 Task: Use the formula "EDATE" in spreadsheet "Project protfolio".
Action: Mouse moved to (109, 0)
Screenshot: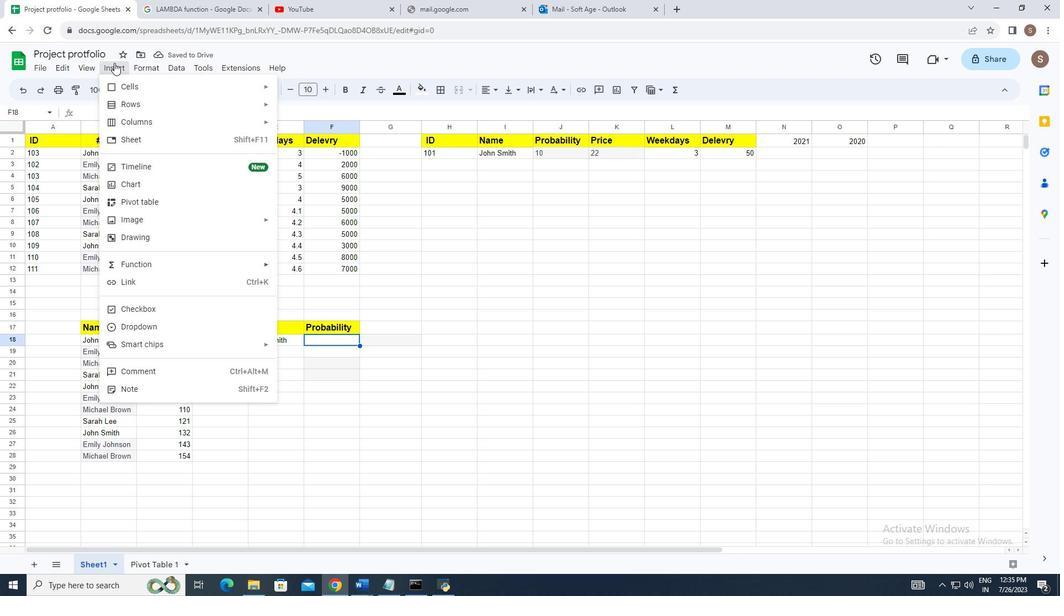 
Action: Mouse pressed left at (109, 0)
Screenshot: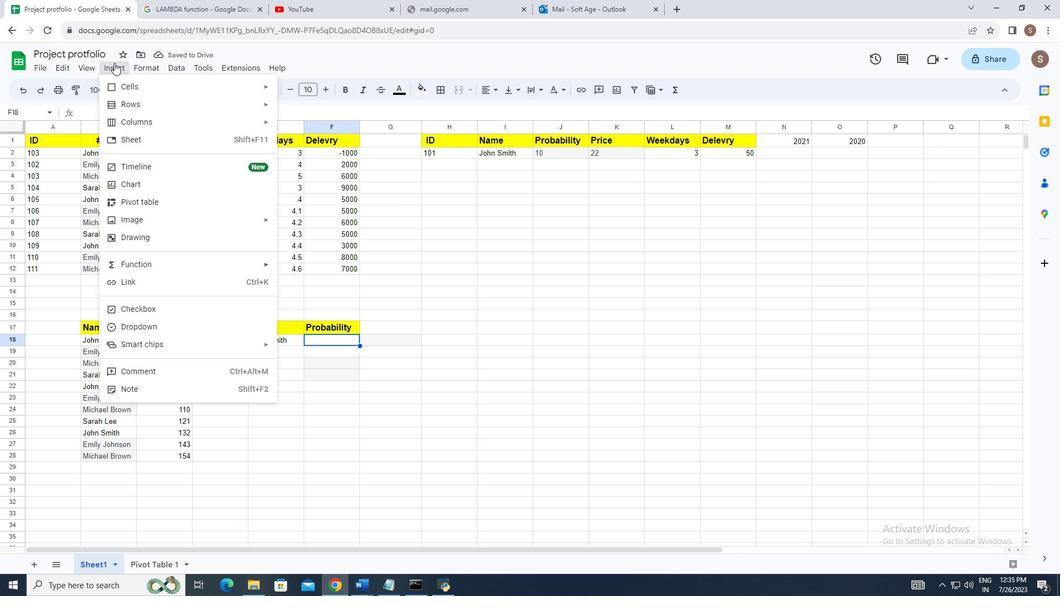 
Action: Mouse moved to (167, 258)
Screenshot: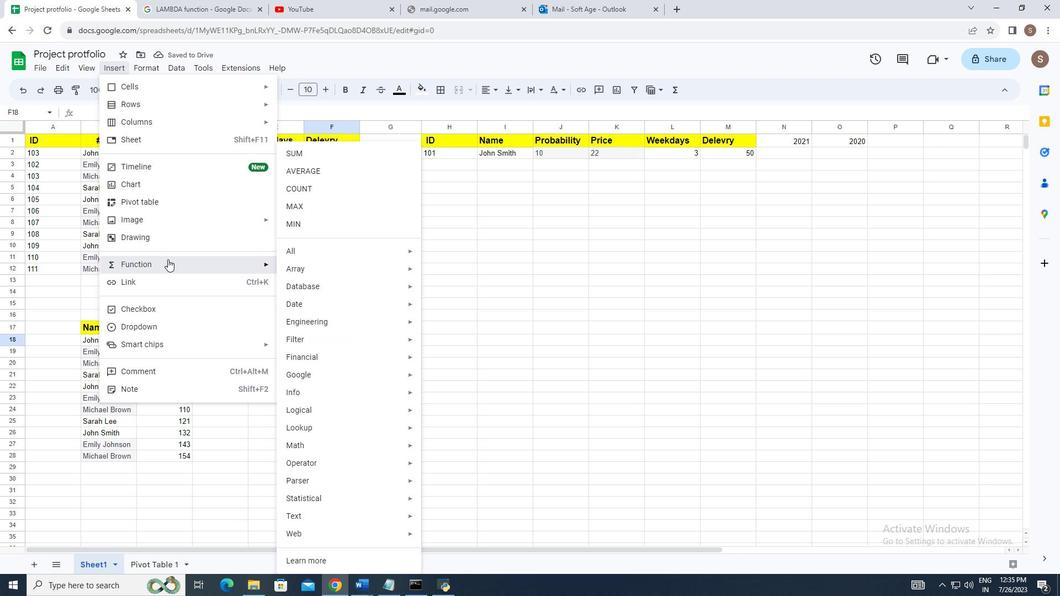 
Action: Mouse pressed left at (167, 258)
Screenshot: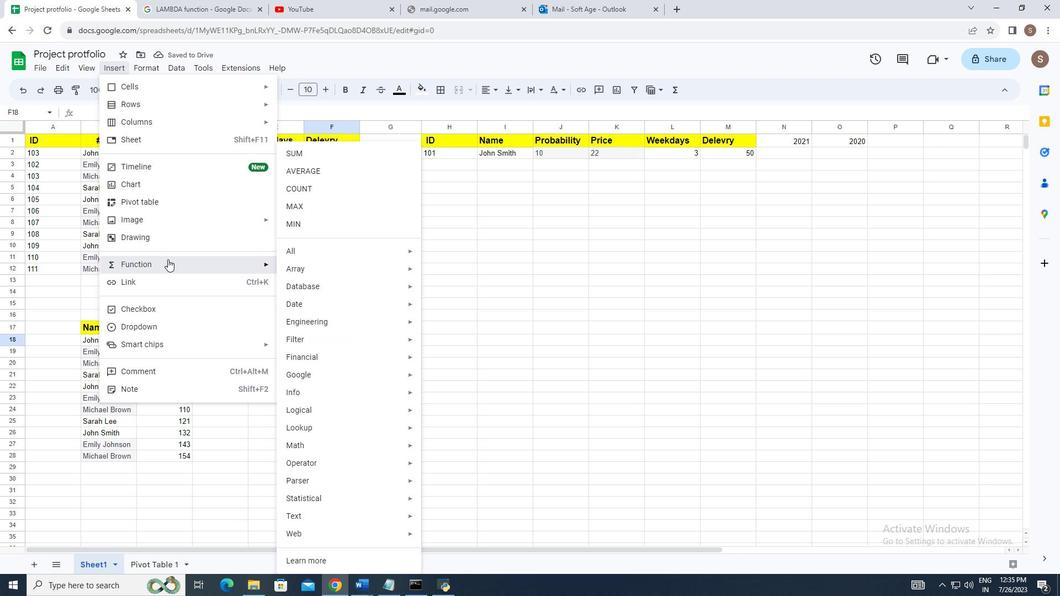 
Action: Mouse moved to (367, 250)
Screenshot: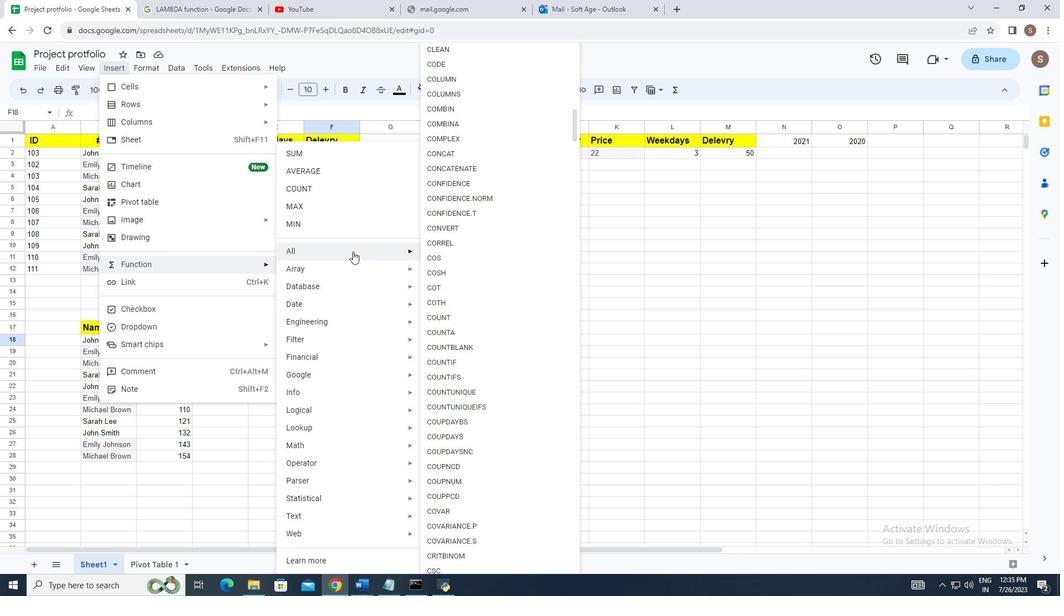 
Action: Mouse pressed left at (367, 250)
Screenshot: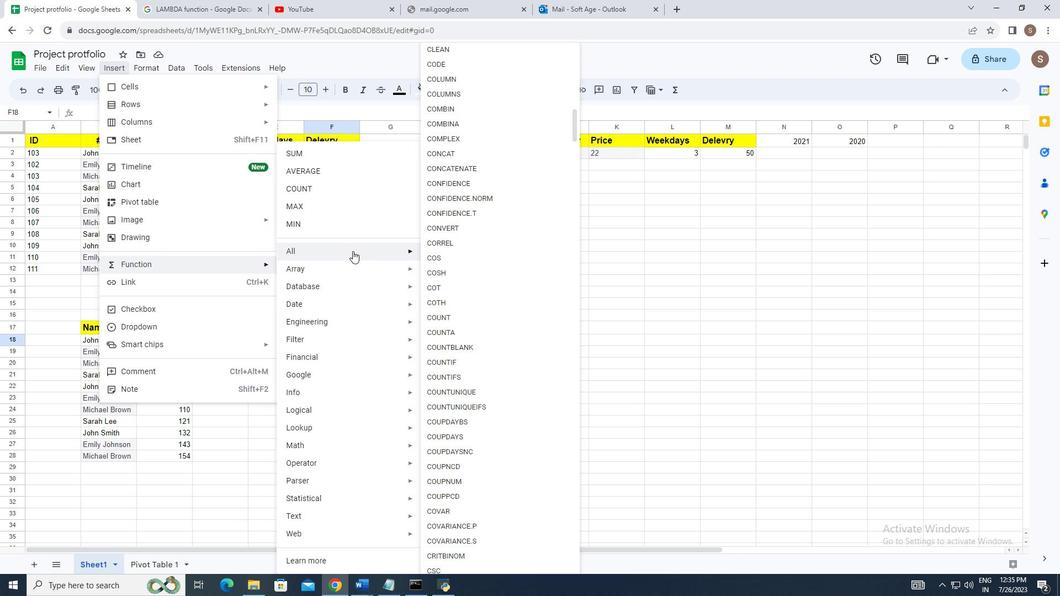 
Action: Mouse moved to (508, 248)
Screenshot: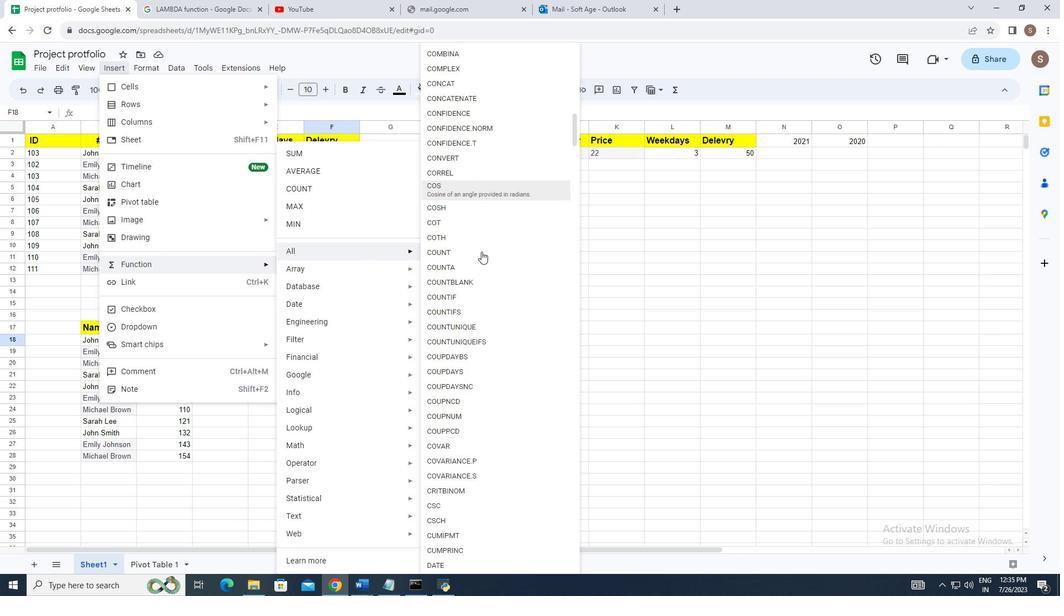 
Action: Mouse scrolled (508, 246) with delta (0, -1)
Screenshot: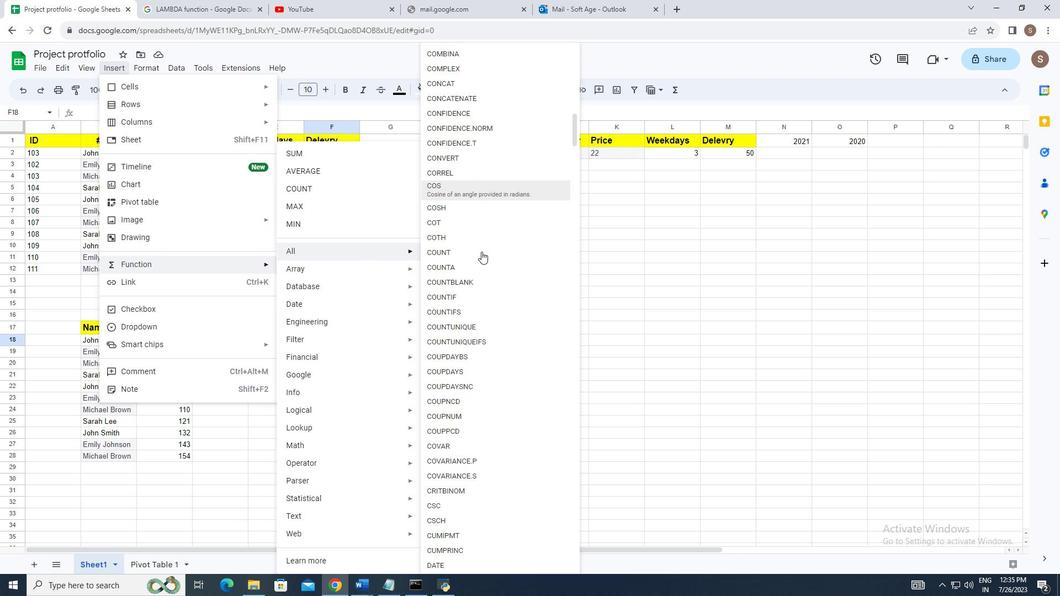
Action: Mouse moved to (508, 248)
Screenshot: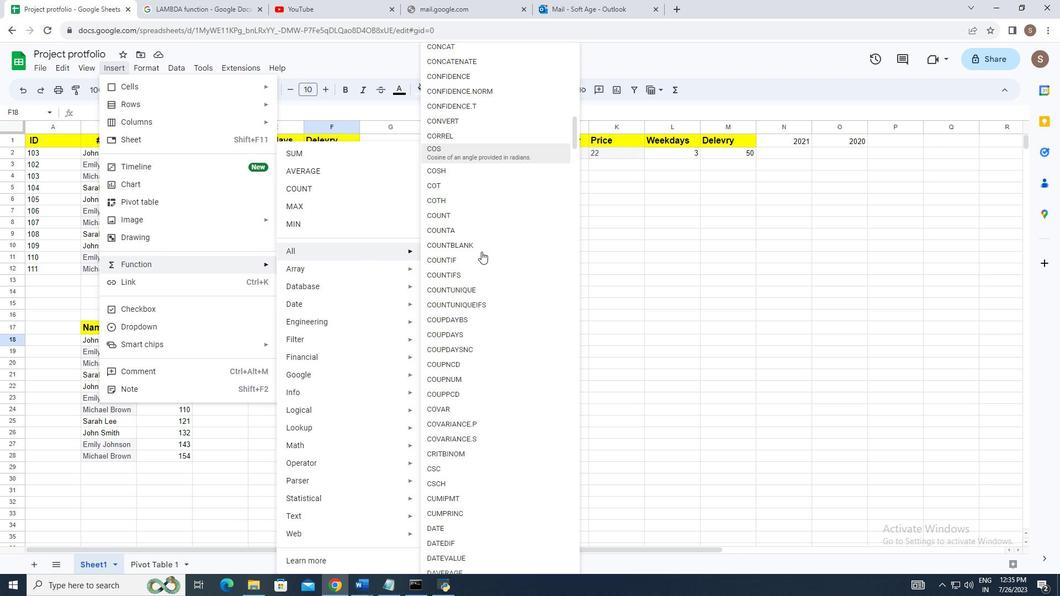 
Action: Mouse scrolled (508, 248) with delta (0, 0)
Screenshot: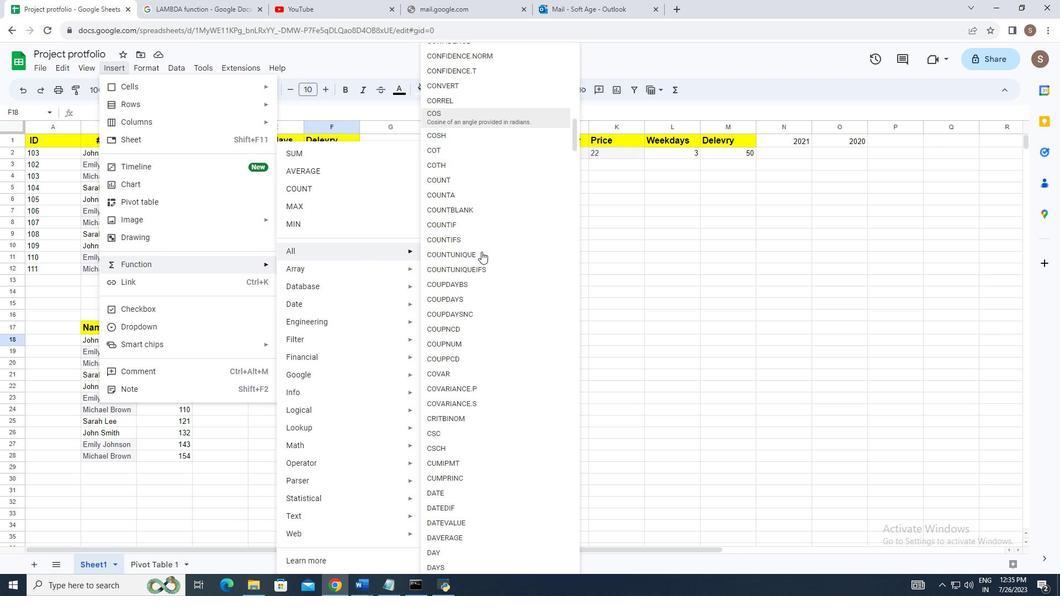 
Action: Mouse scrolled (508, 248) with delta (0, 0)
Screenshot: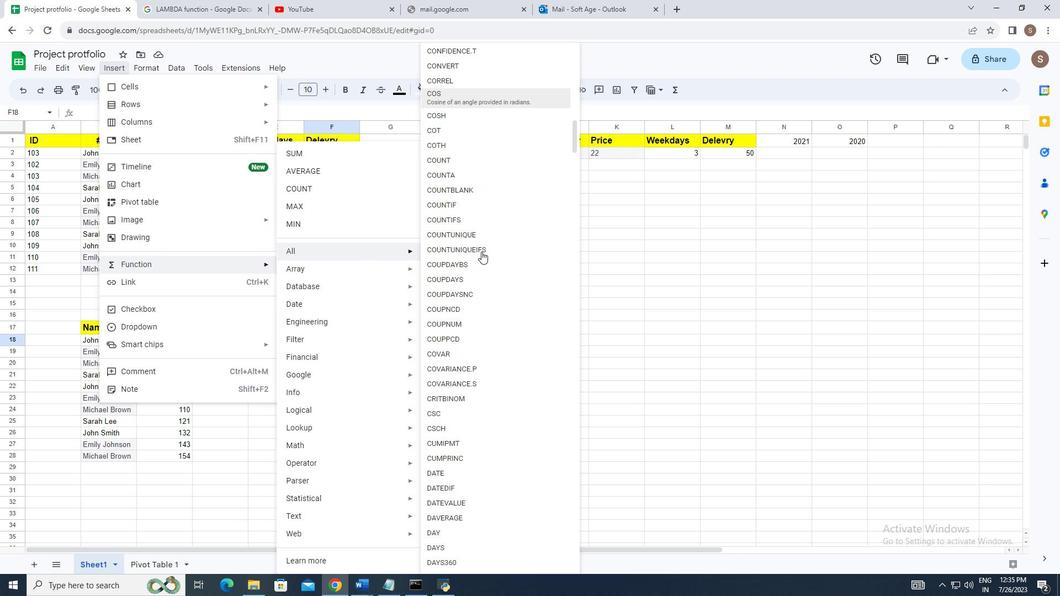 
Action: Mouse moved to (508, 248)
Screenshot: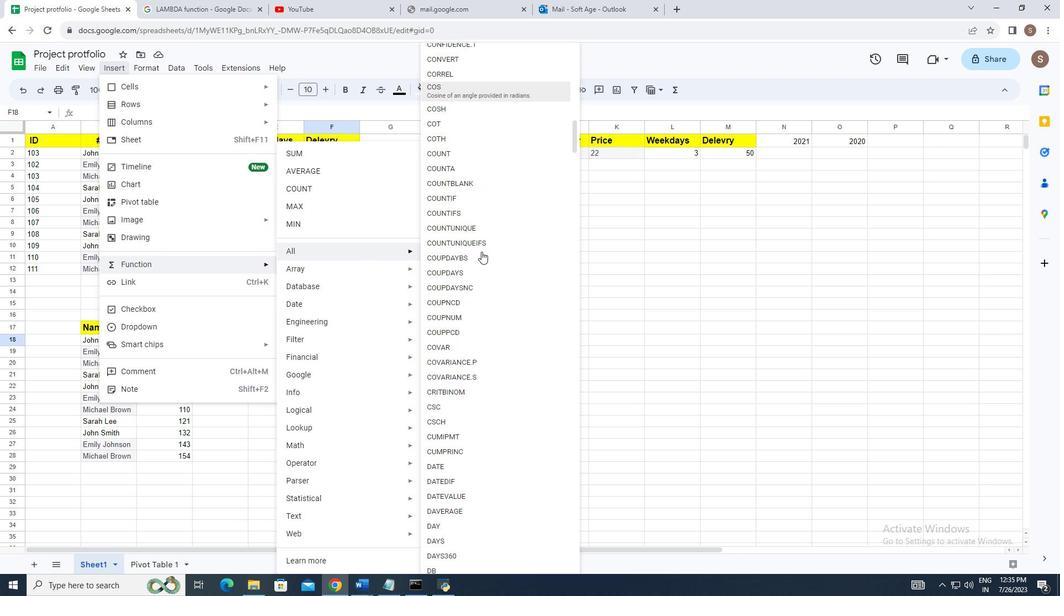 
Action: Mouse scrolled (508, 248) with delta (0, 0)
Screenshot: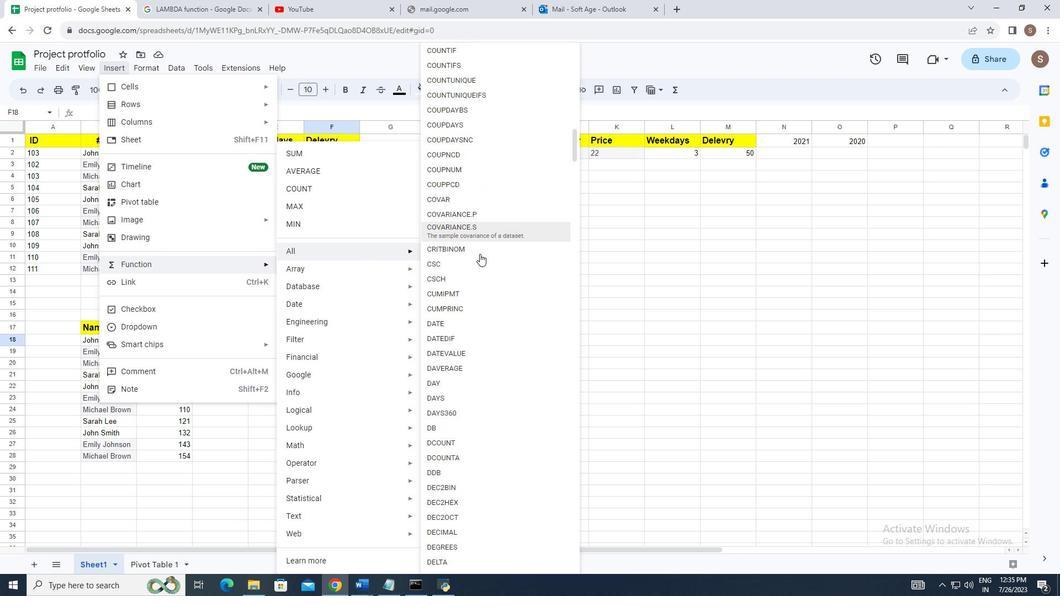 
Action: Mouse scrolled (508, 248) with delta (0, 0)
Screenshot: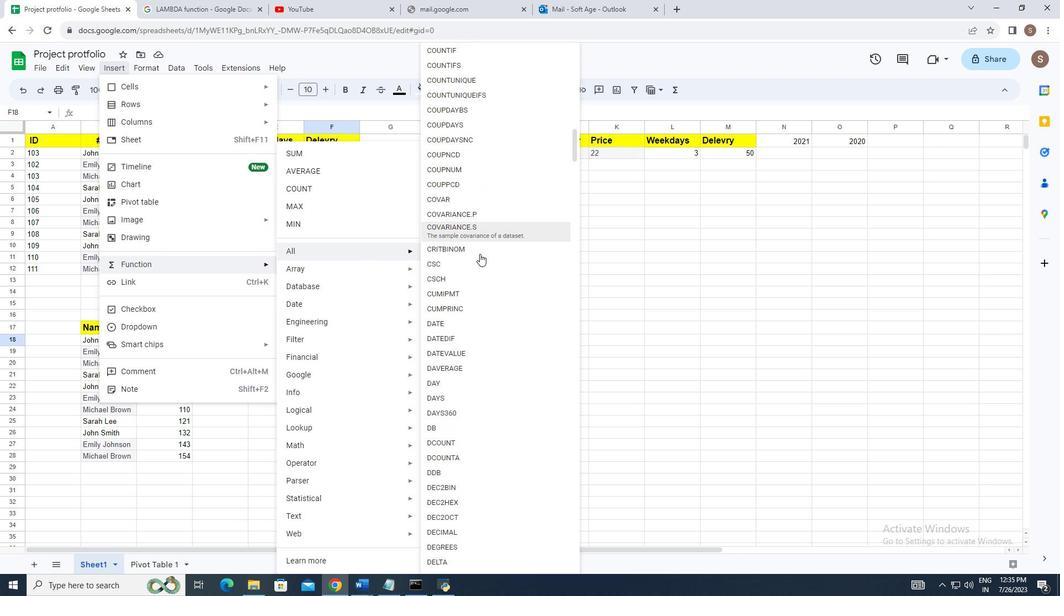 
Action: Mouse moved to (508, 249)
Screenshot: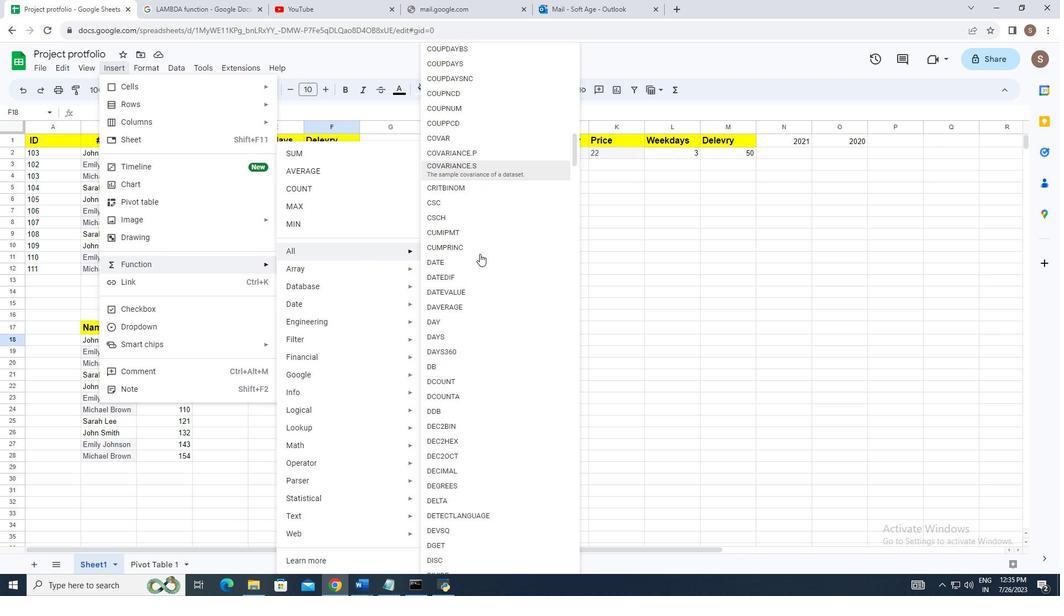 
Action: Mouse scrolled (508, 248) with delta (0, 0)
Screenshot: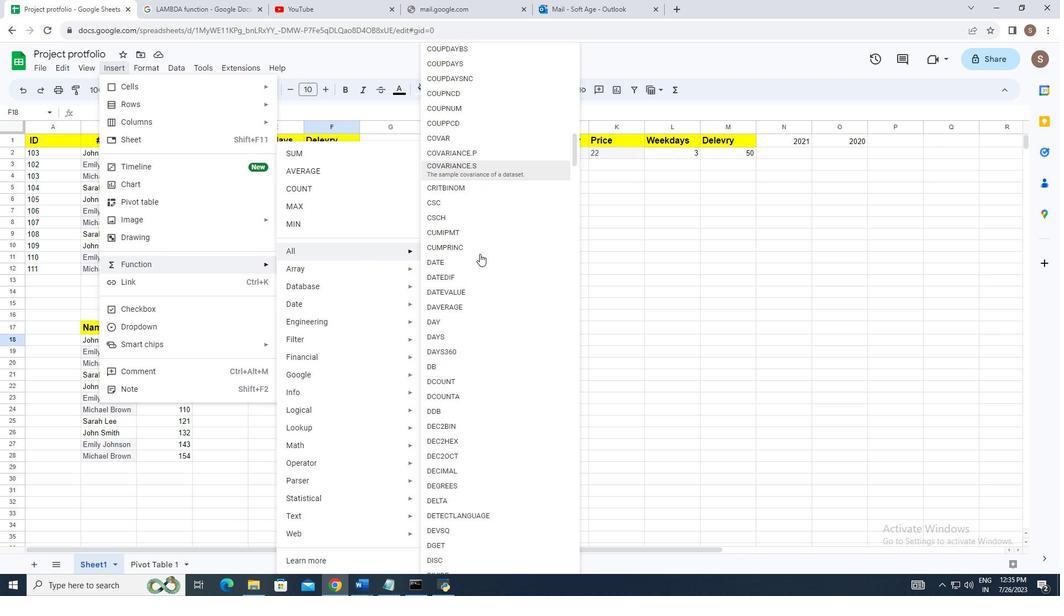 
Action: Mouse moved to (508, 250)
Screenshot: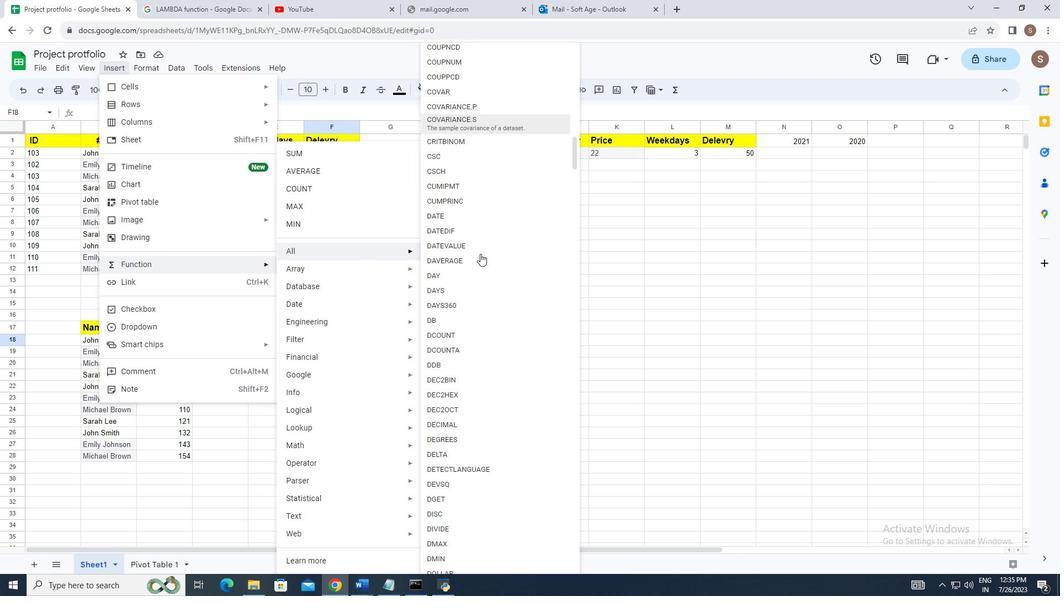
Action: Mouse scrolled (508, 249) with delta (0, -1)
Screenshot: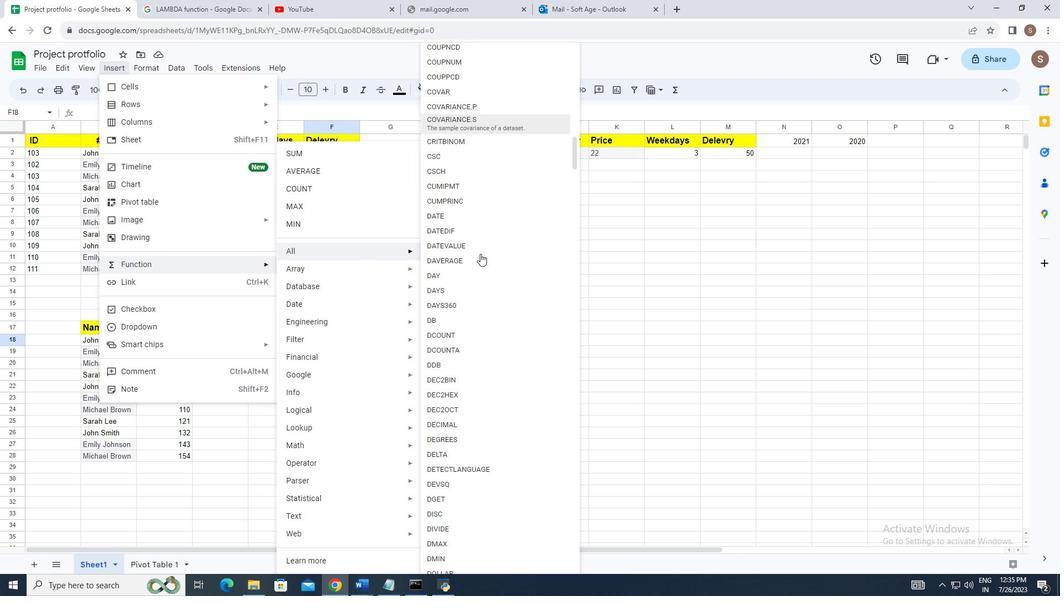 
Action: Mouse moved to (507, 251)
Screenshot: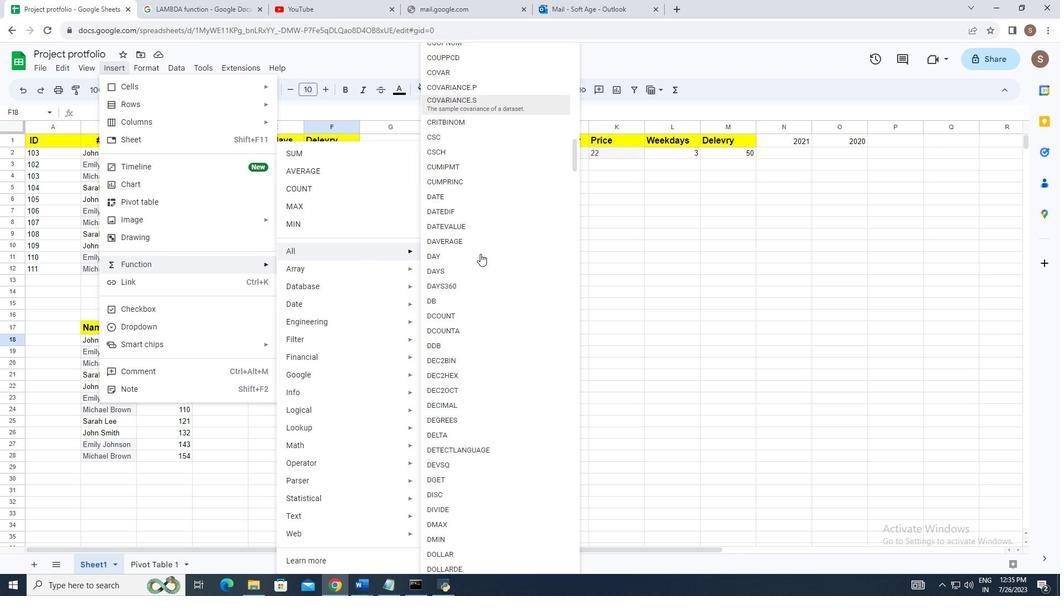 
Action: Mouse scrolled (507, 250) with delta (0, 0)
Screenshot: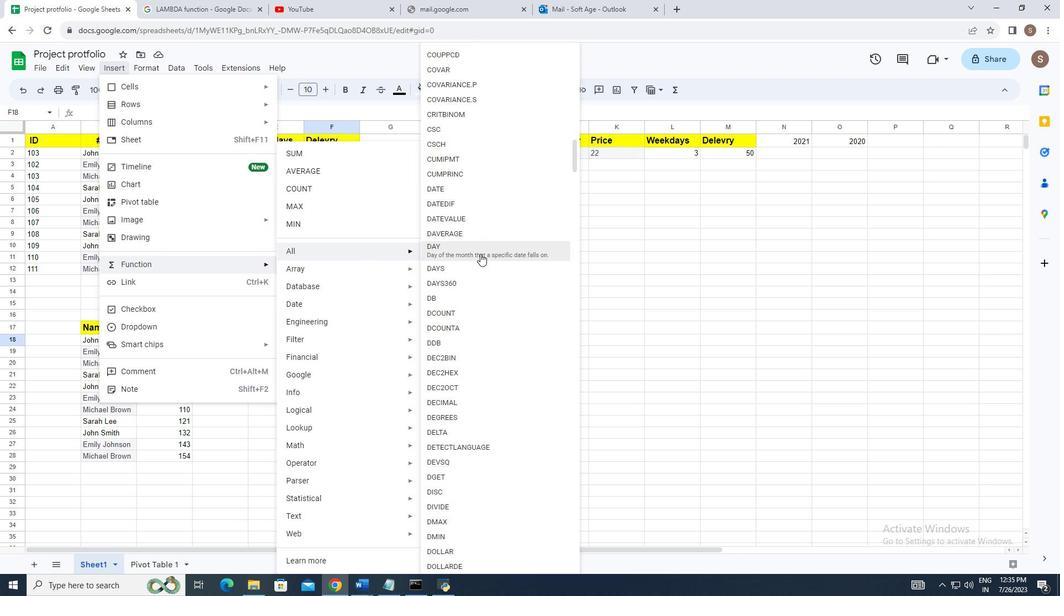 
Action: Mouse moved to (507, 250)
Screenshot: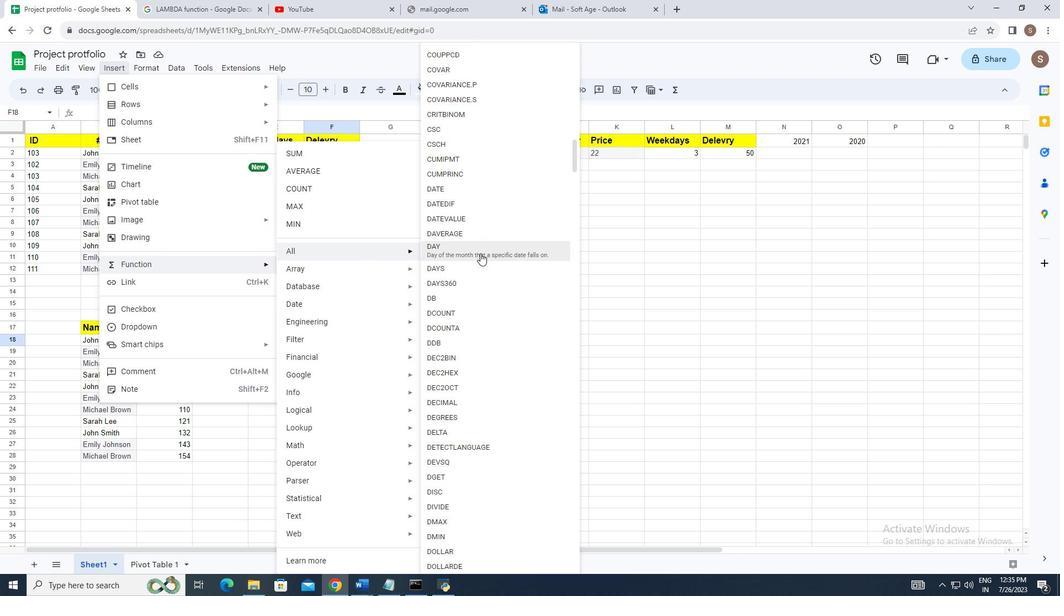 
Action: Mouse scrolled (507, 250) with delta (0, 0)
Screenshot: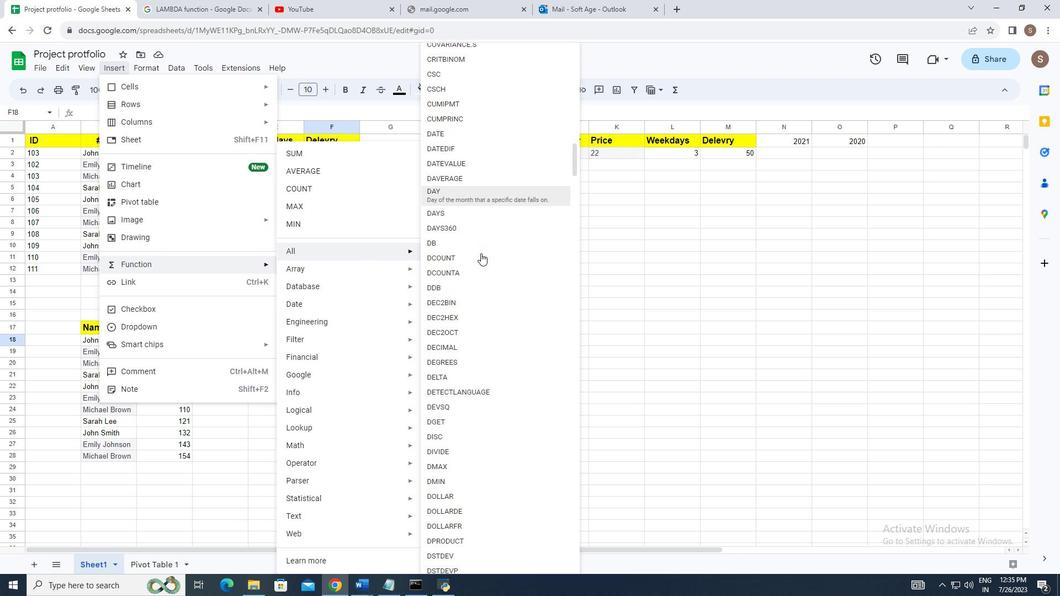 
Action: Mouse moved to (508, 250)
Screenshot: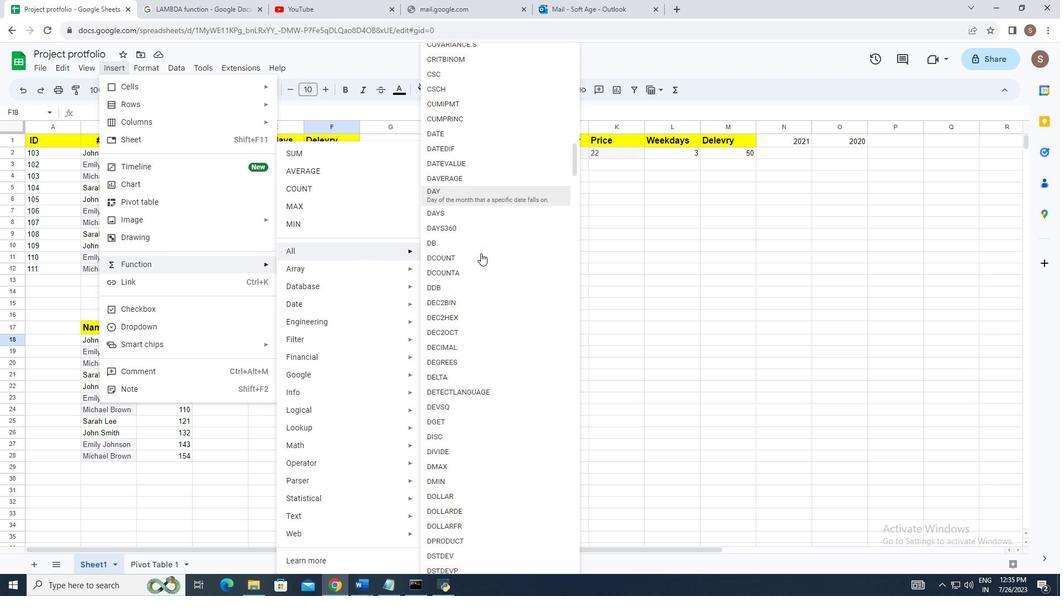 
Action: Mouse scrolled (508, 250) with delta (0, 0)
Screenshot: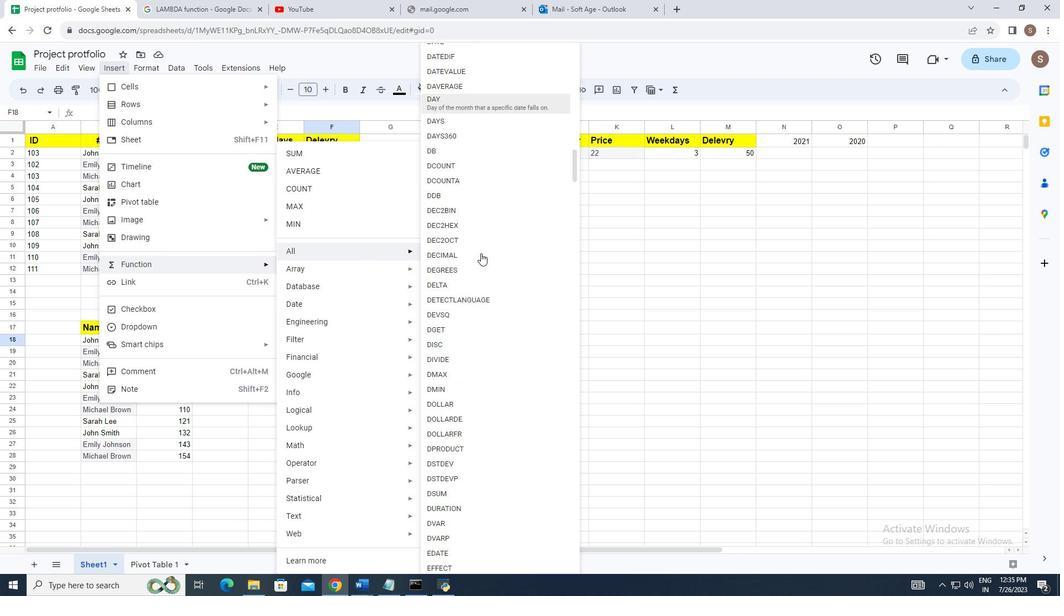 
Action: Mouse scrolled (508, 250) with delta (0, 0)
Screenshot: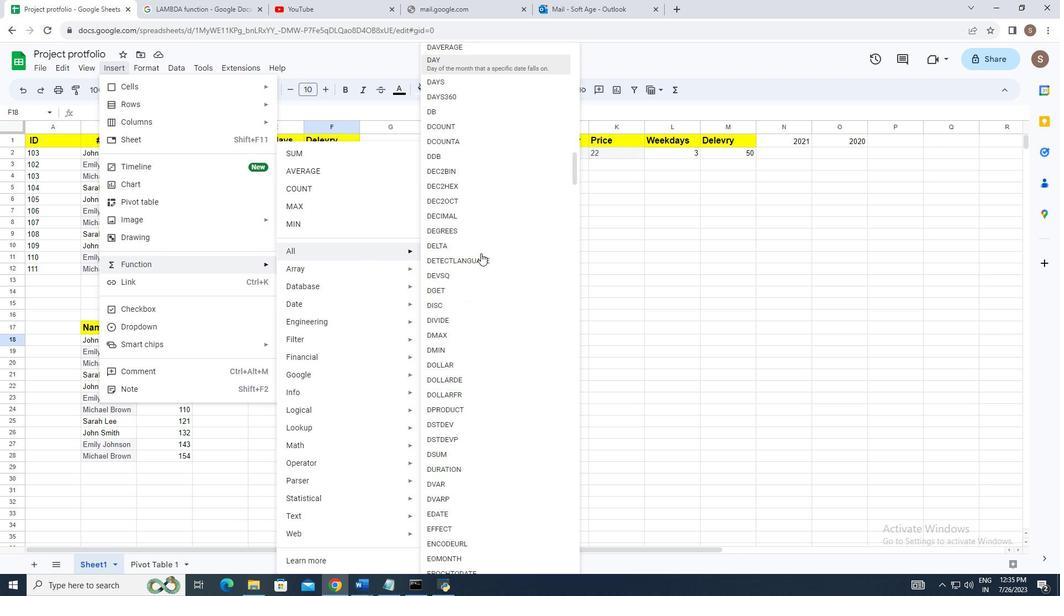 
Action: Mouse scrolled (508, 250) with delta (0, 0)
Screenshot: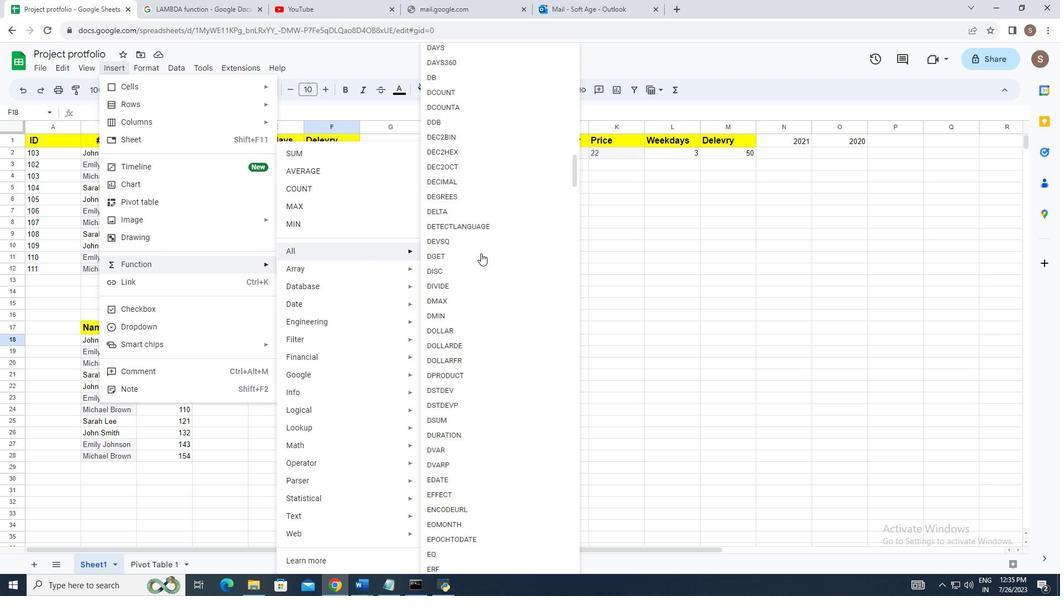 
Action: Mouse scrolled (508, 250) with delta (0, 0)
Screenshot: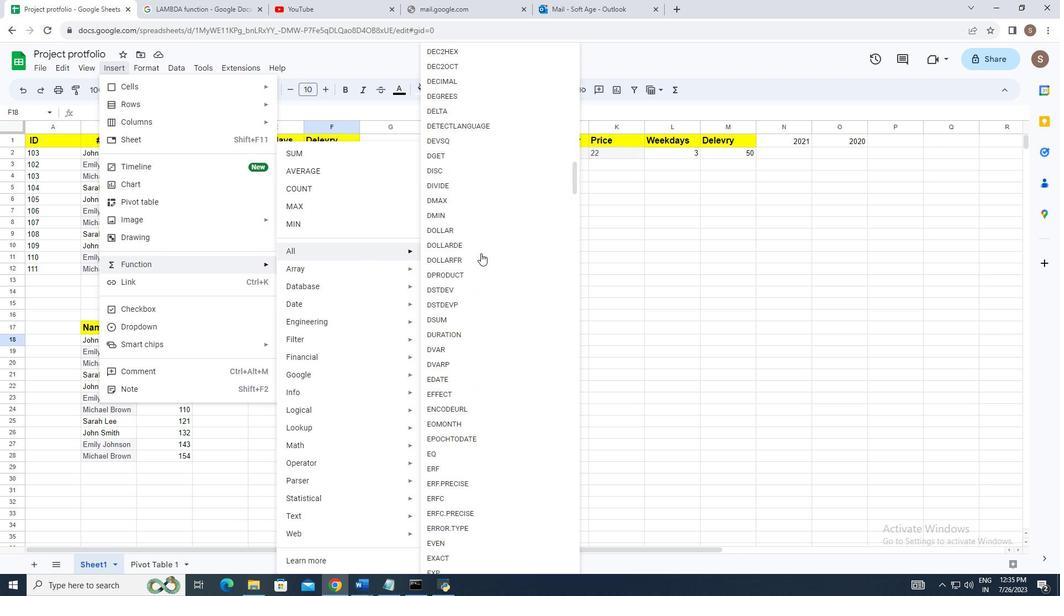 
Action: Mouse scrolled (508, 250) with delta (0, 0)
Screenshot: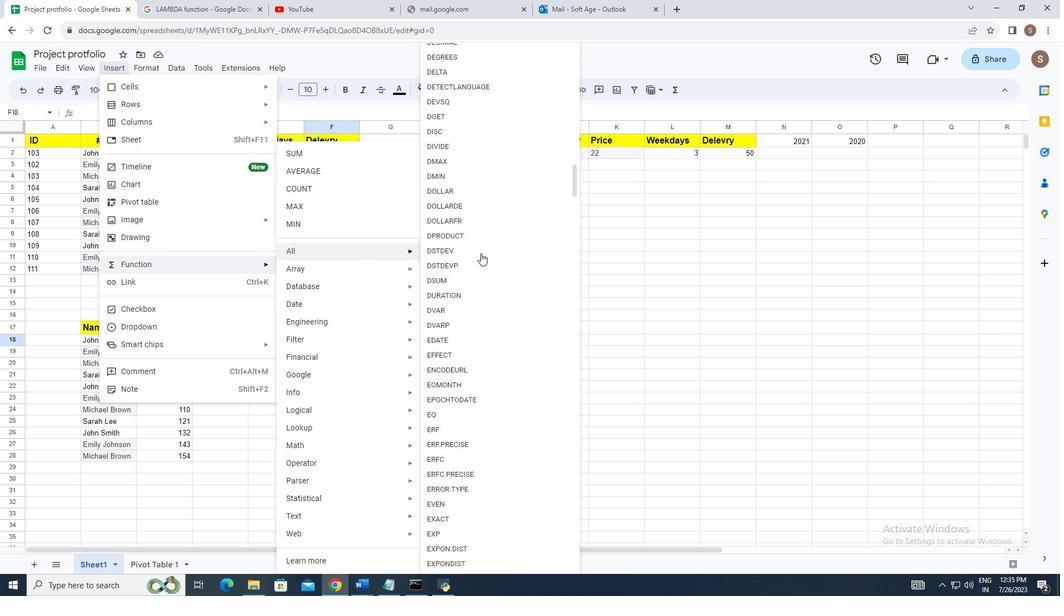 
Action: Mouse scrolled (508, 250) with delta (0, 0)
Screenshot: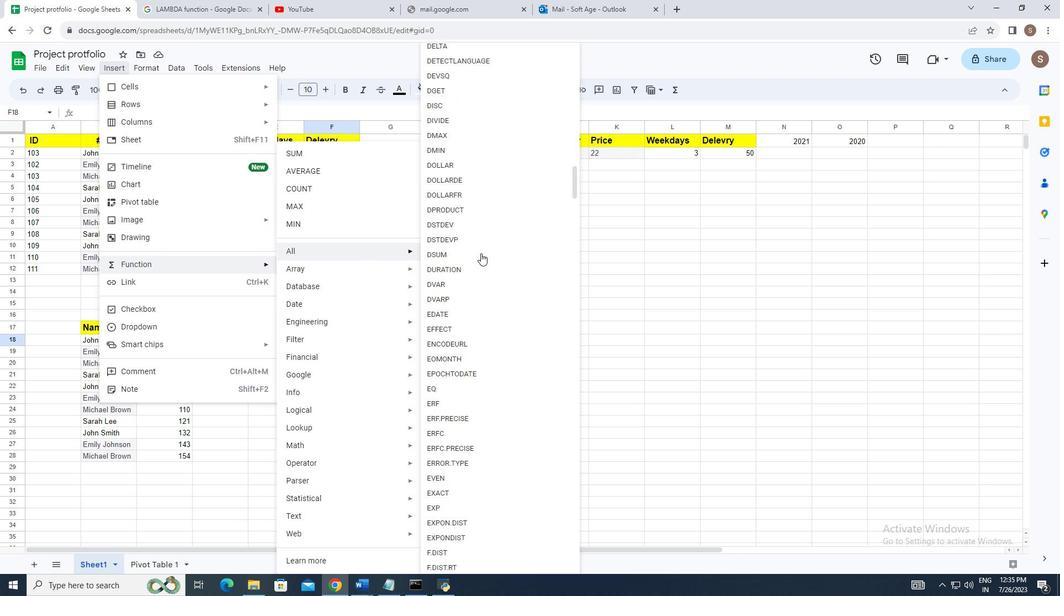
Action: Mouse scrolled (508, 250) with delta (0, 0)
Screenshot: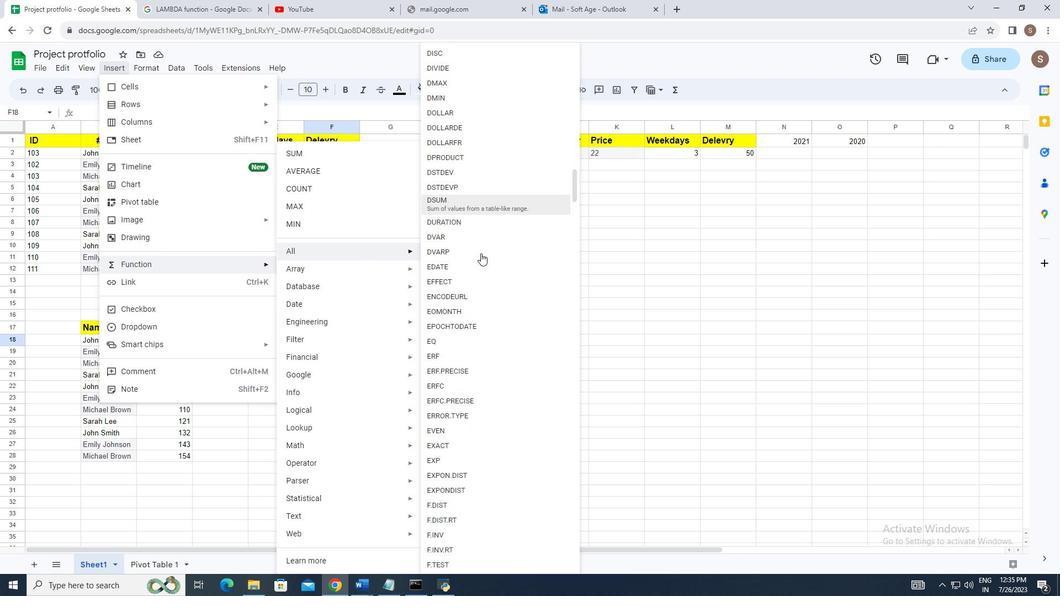 
Action: Mouse scrolled (508, 250) with delta (0, 0)
Screenshot: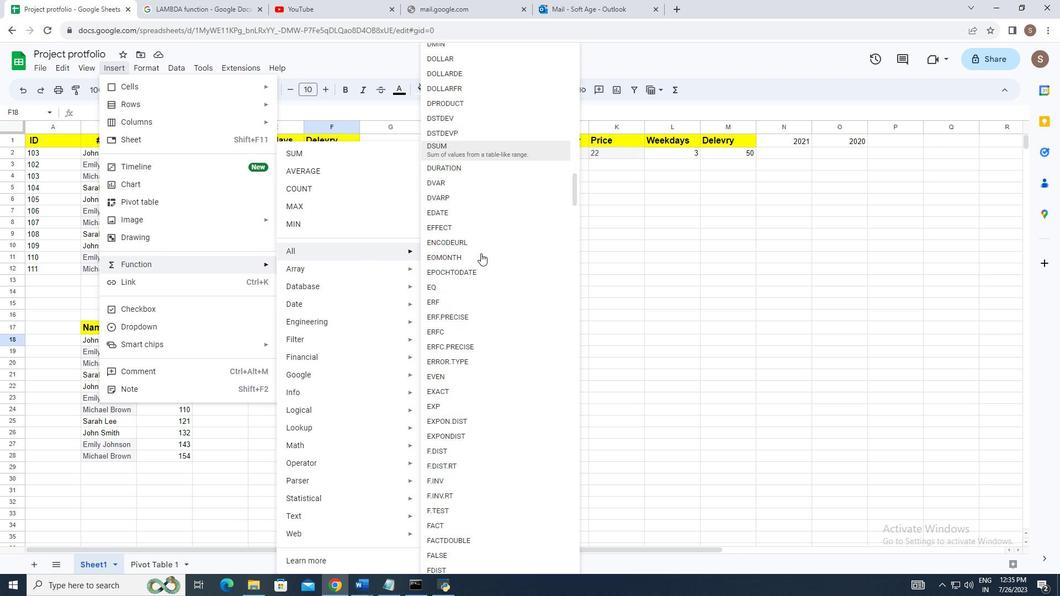 
Action: Mouse moved to (500, 186)
Screenshot: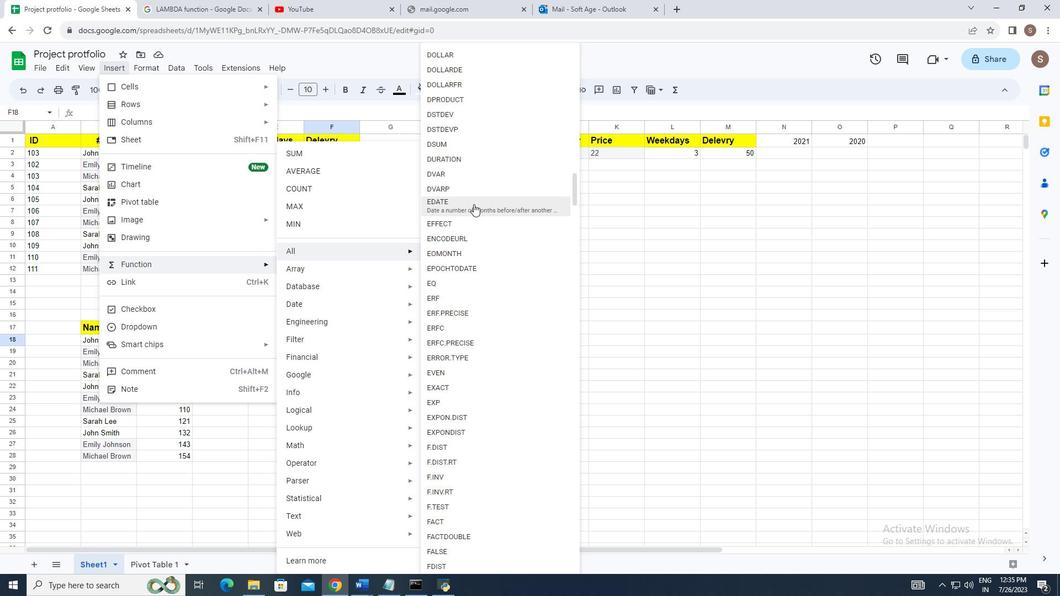
Action: Mouse pressed left at (500, 186)
Screenshot: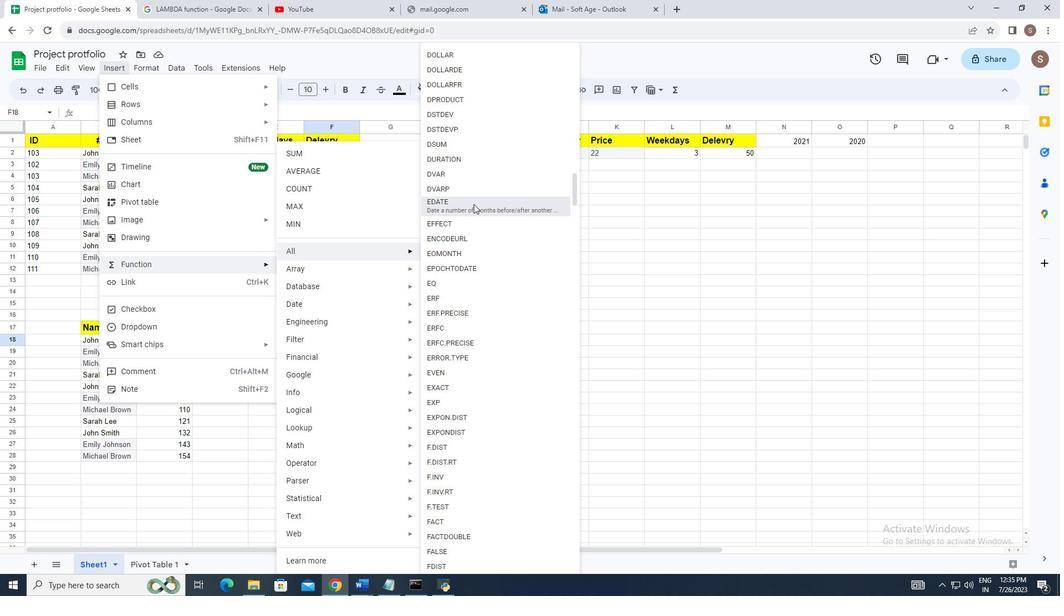 
Action: Mouse moved to (433, 275)
Screenshot: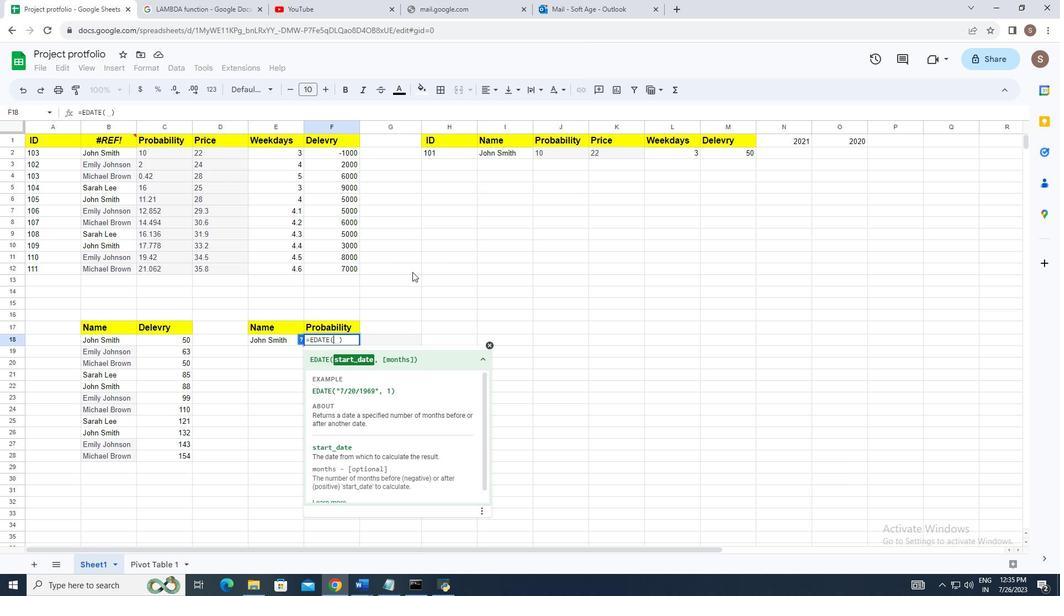 
Action: Key pressed <Key.shift_r>"7/20/1969<Key.shift_r>",<Key.space>1<Key.enter>
Screenshot: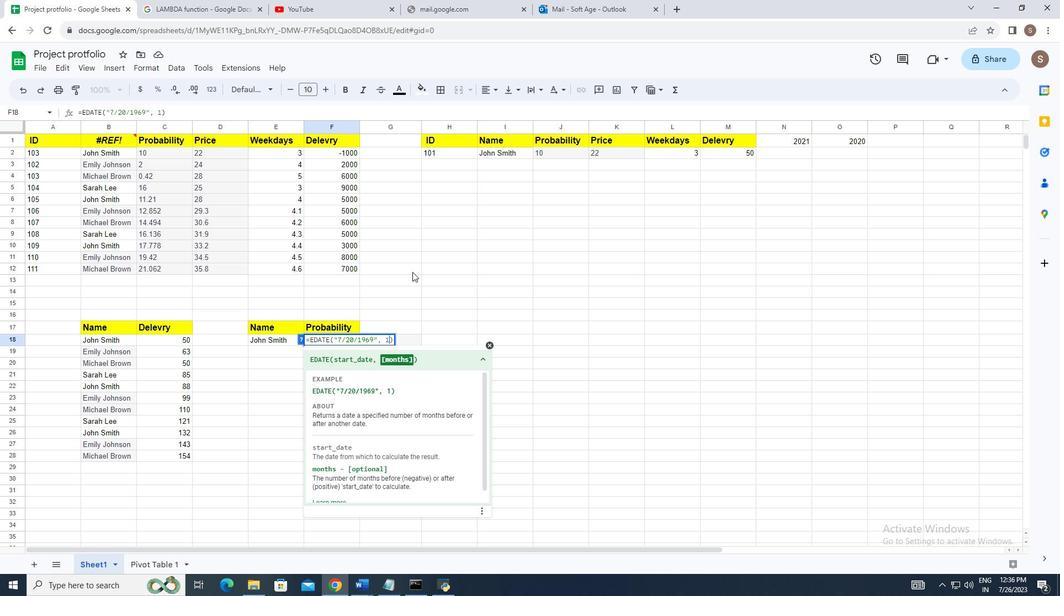 
